 Task: Check the median sale price of single-family homes in the last 1 year.
Action: Mouse moved to (722, 71)
Screenshot: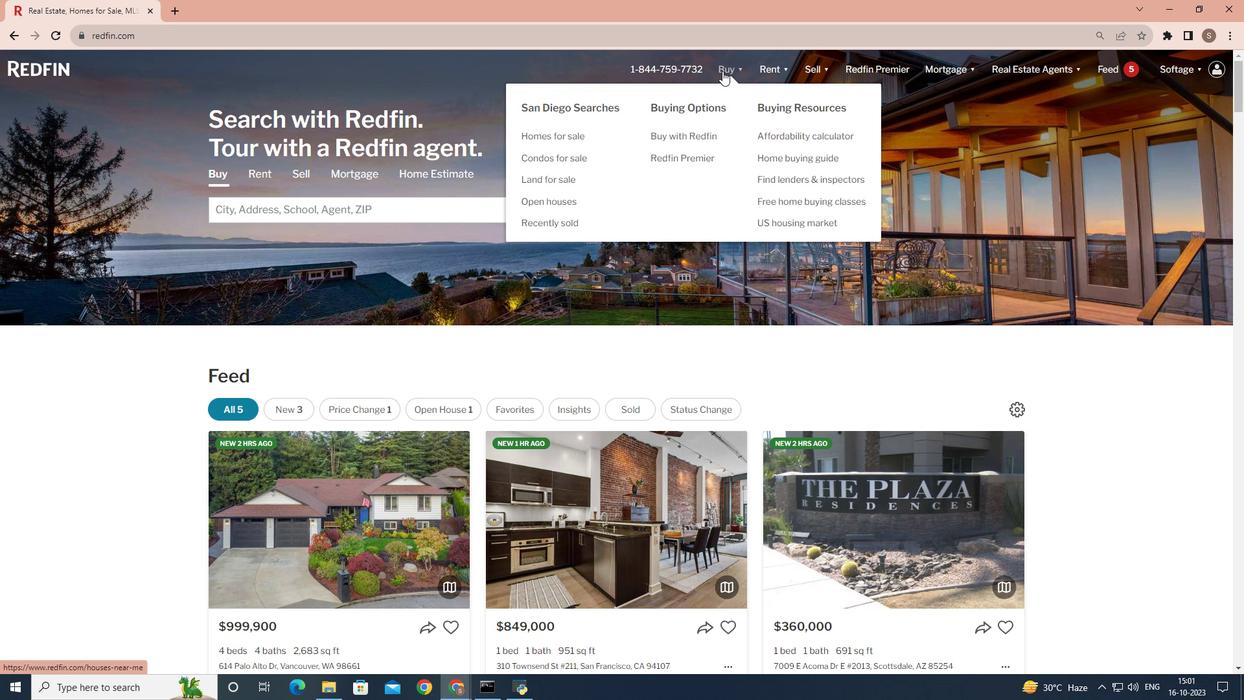 
Action: Mouse pressed left at (722, 71)
Screenshot: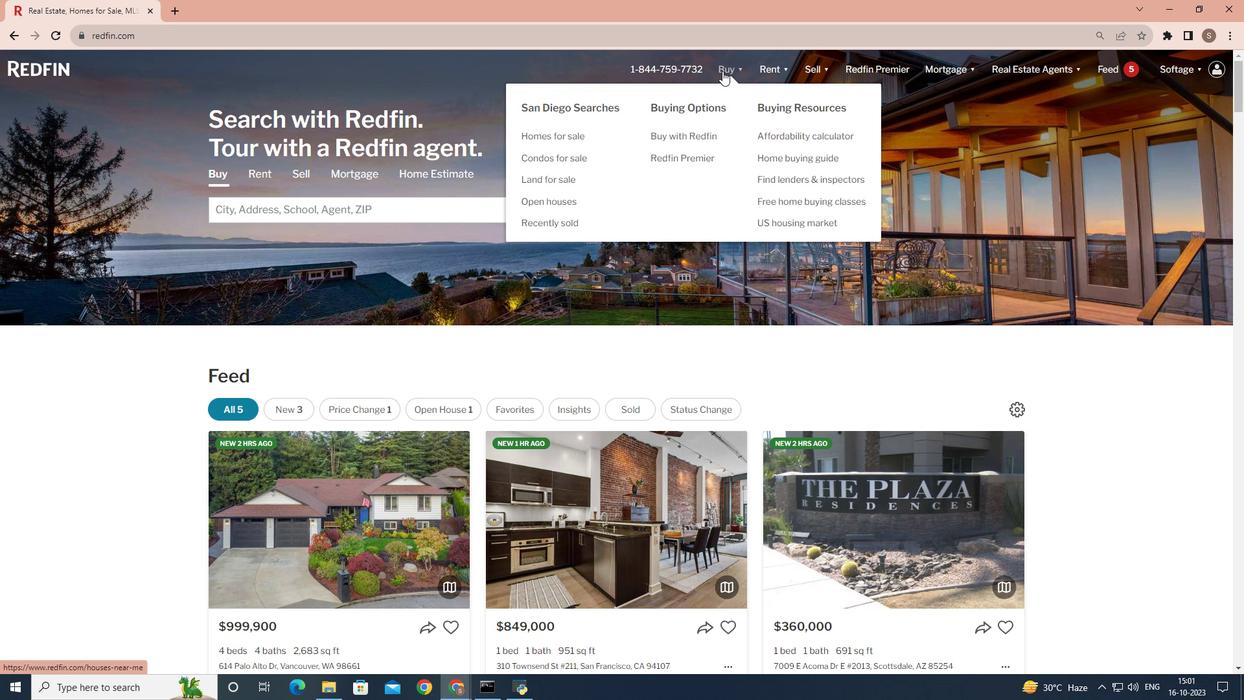
Action: Mouse moved to (388, 266)
Screenshot: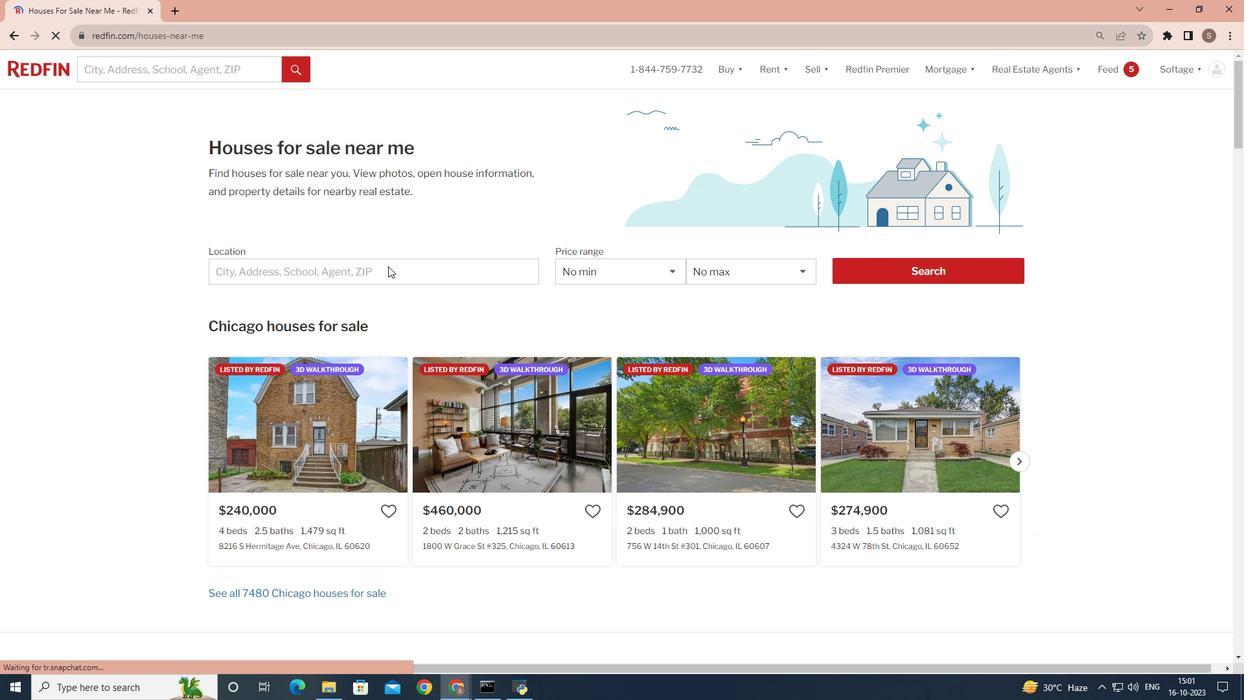 
Action: Mouse pressed left at (388, 266)
Screenshot: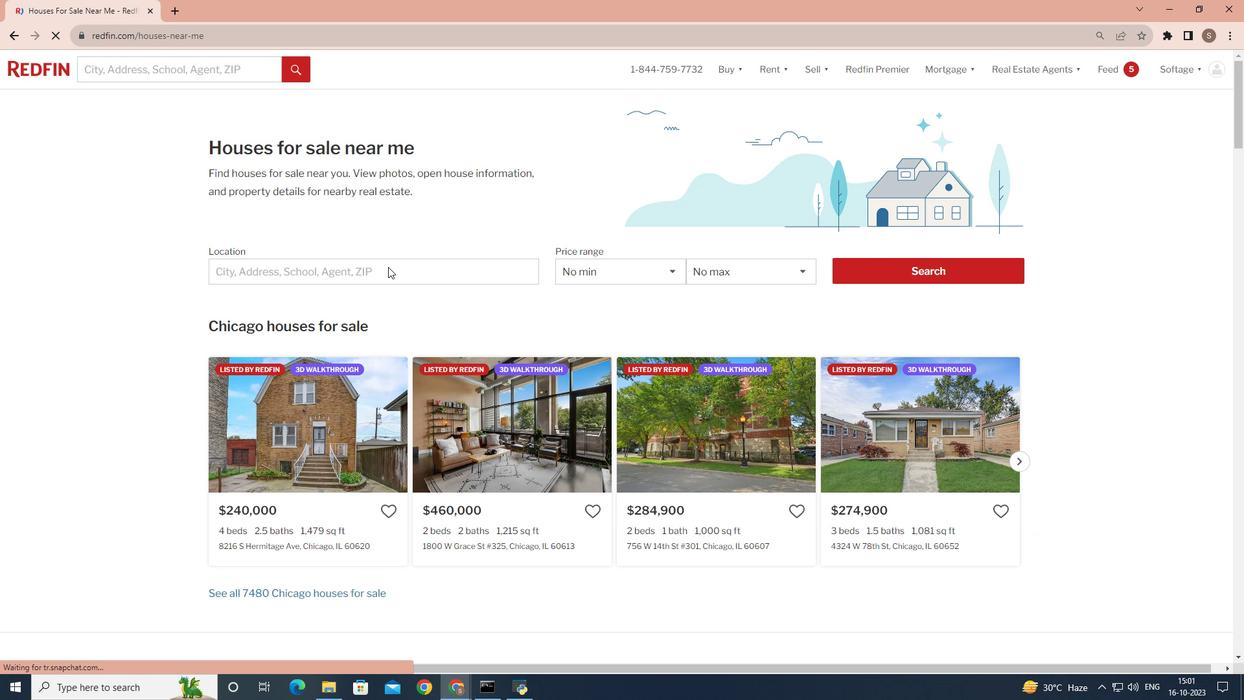
Action: Mouse moved to (352, 276)
Screenshot: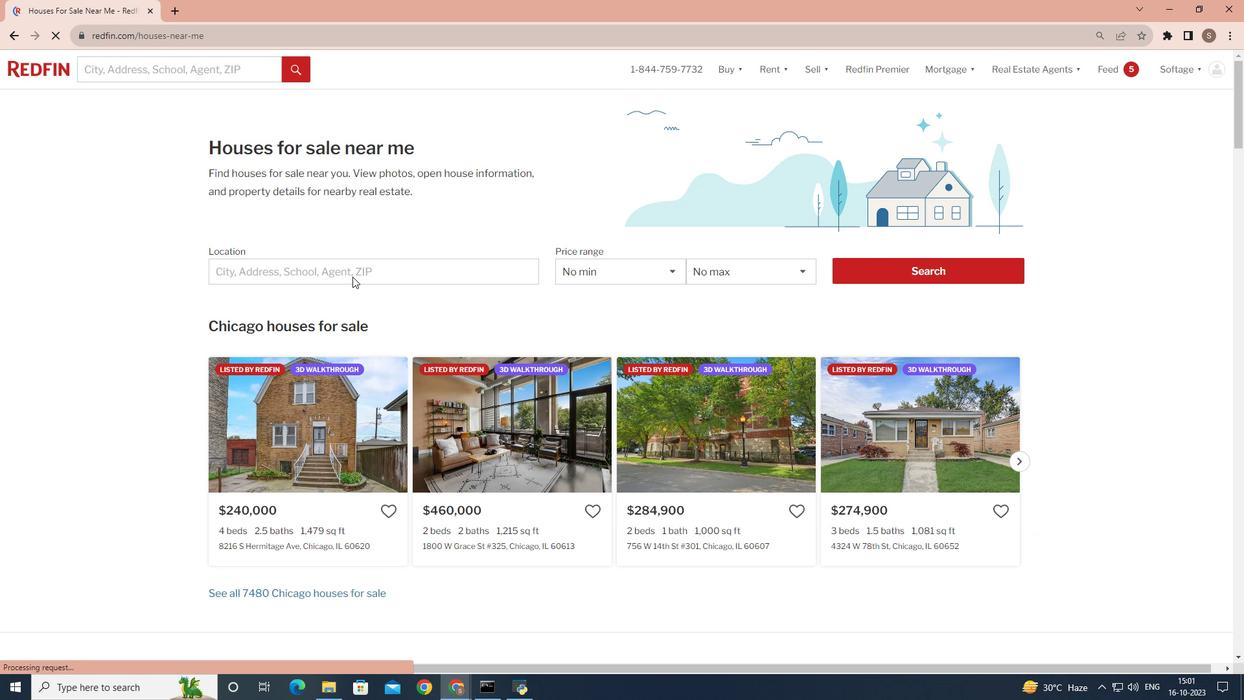 
Action: Mouse pressed left at (352, 276)
Screenshot: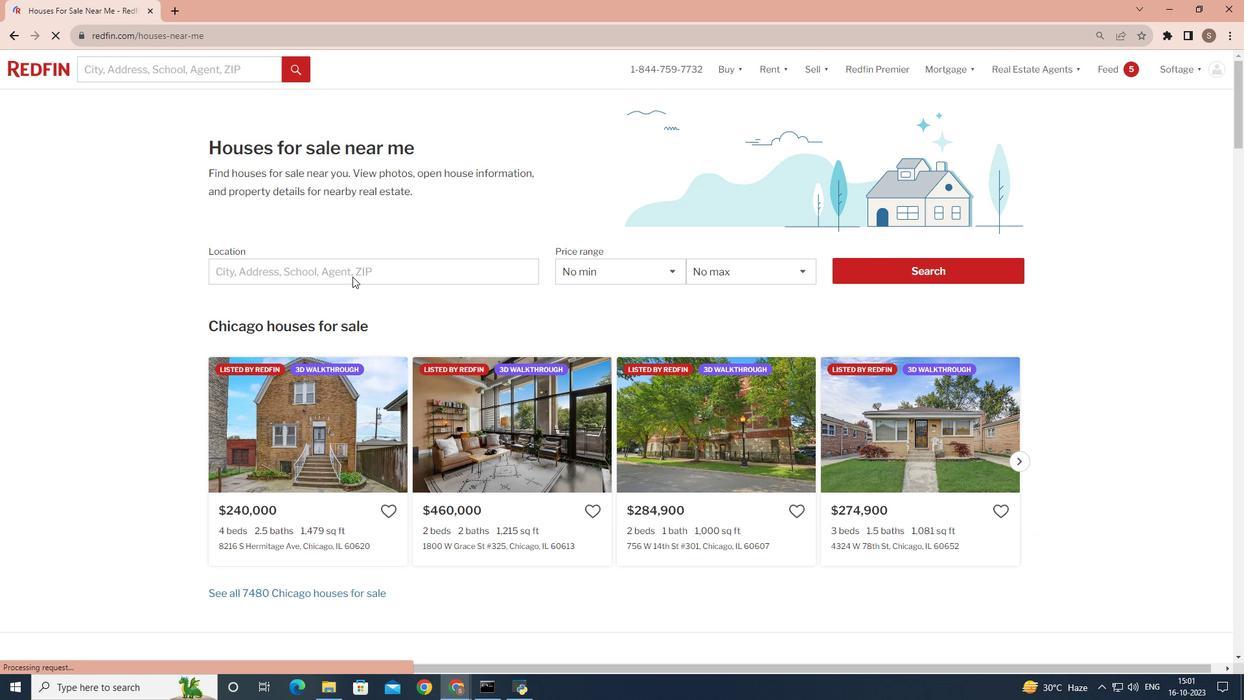 
Action: Mouse moved to (320, 270)
Screenshot: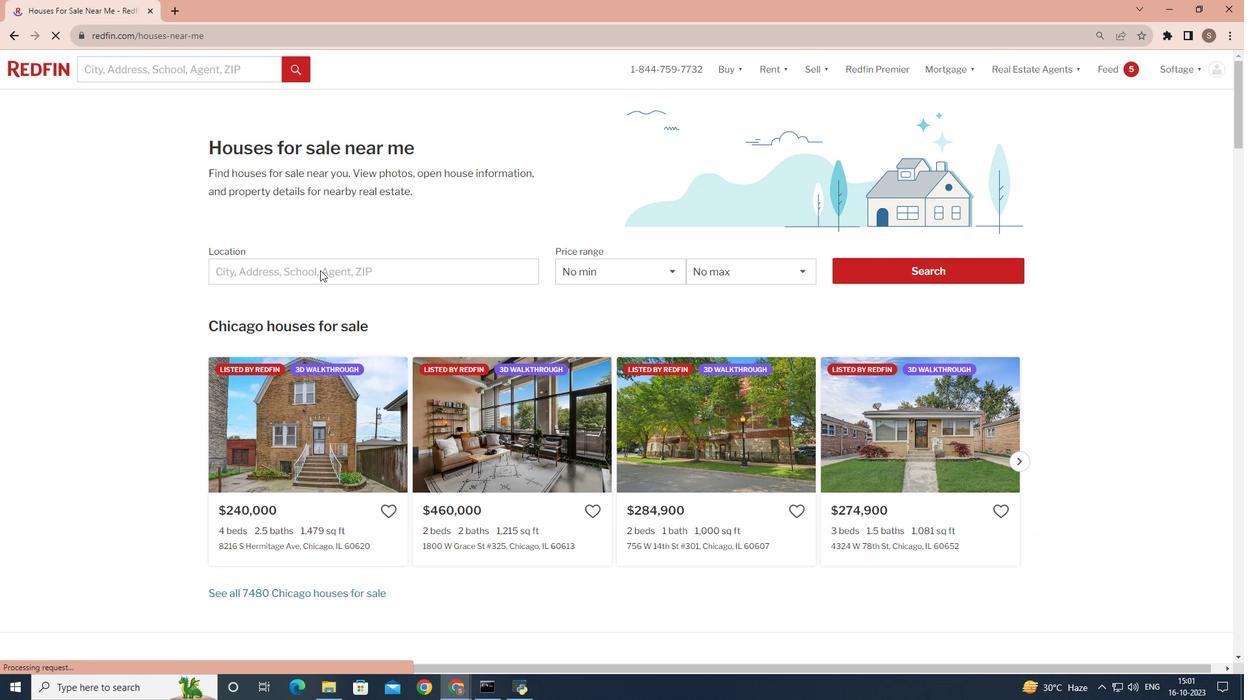 
Action: Mouse pressed left at (320, 270)
Screenshot: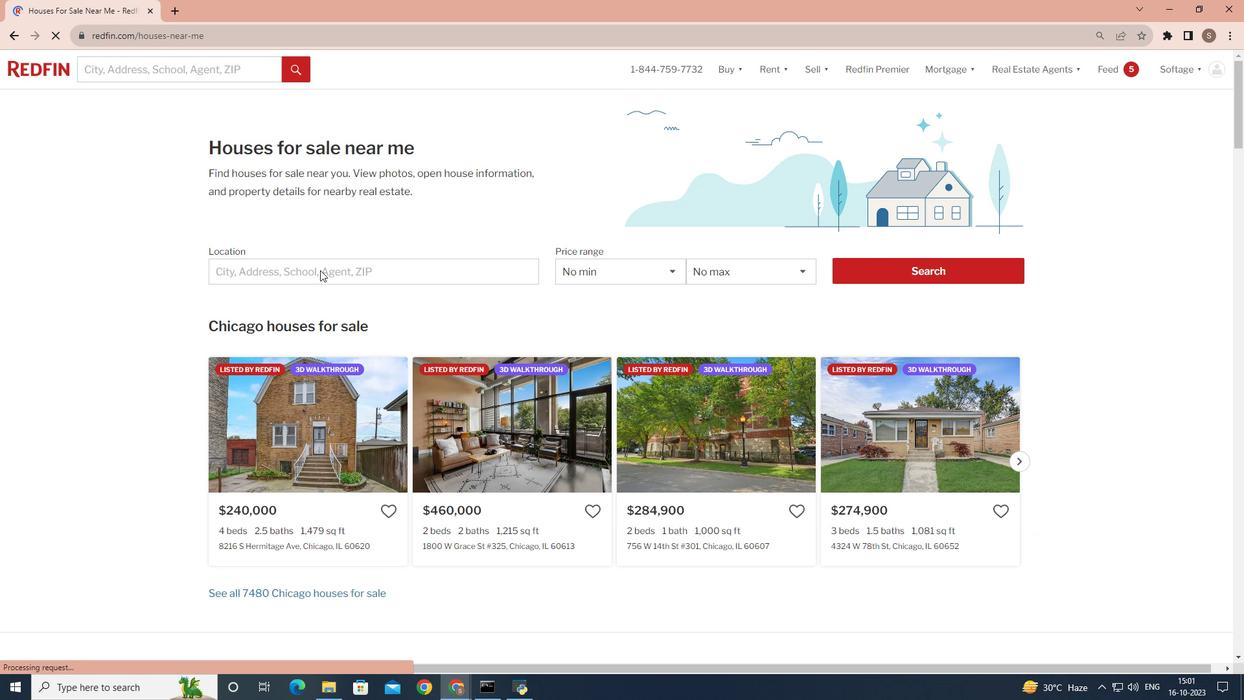 
Action: Key pressed <Key.shift>San<Key.space><Key.shift><Key.shift><Key.shift>Diego
Screenshot: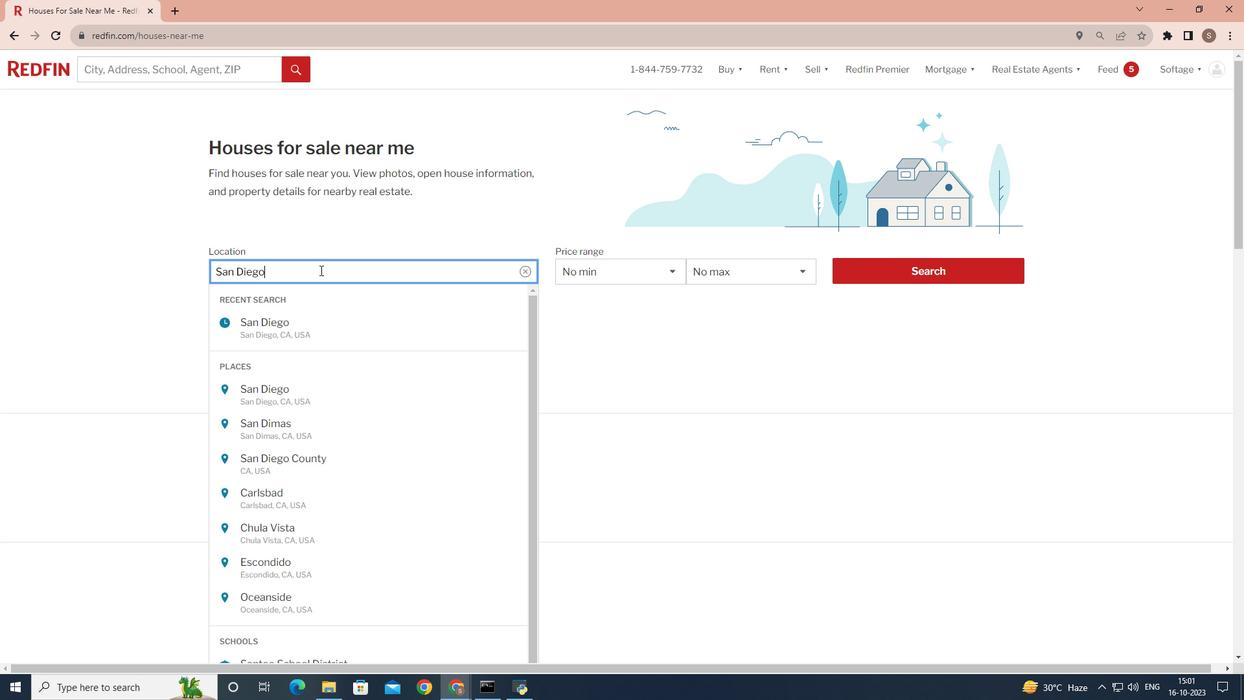 
Action: Mouse moved to (950, 278)
Screenshot: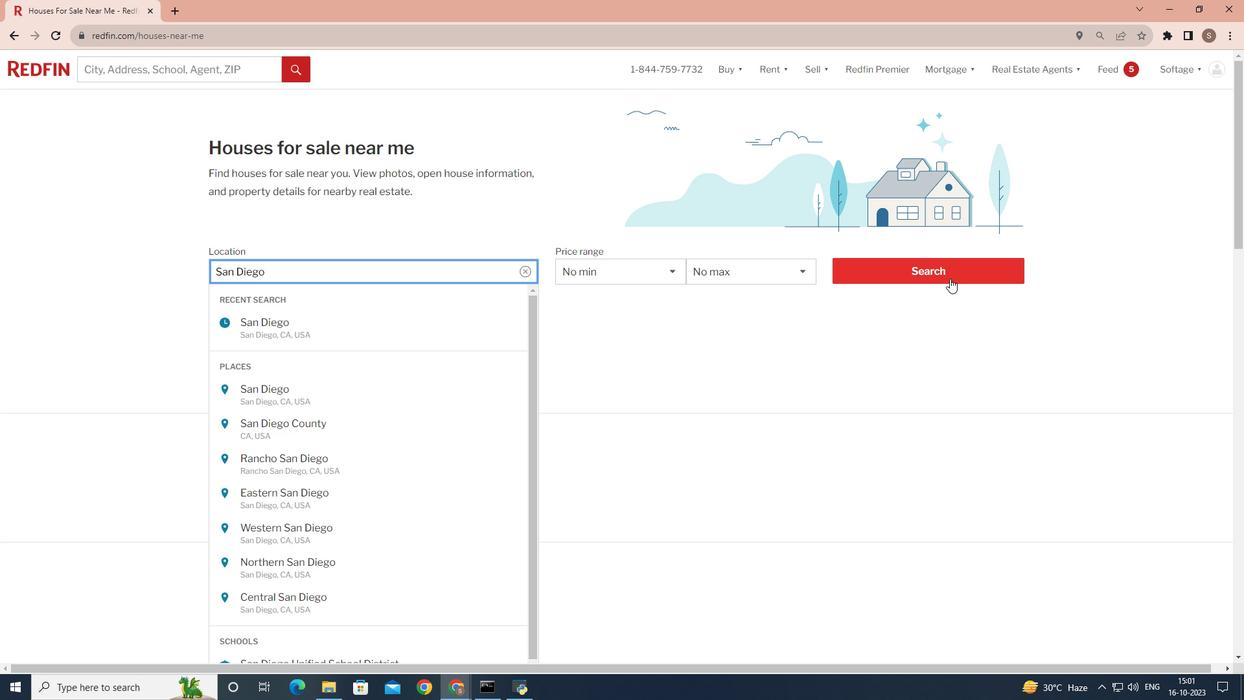 
Action: Mouse pressed left at (950, 278)
Screenshot: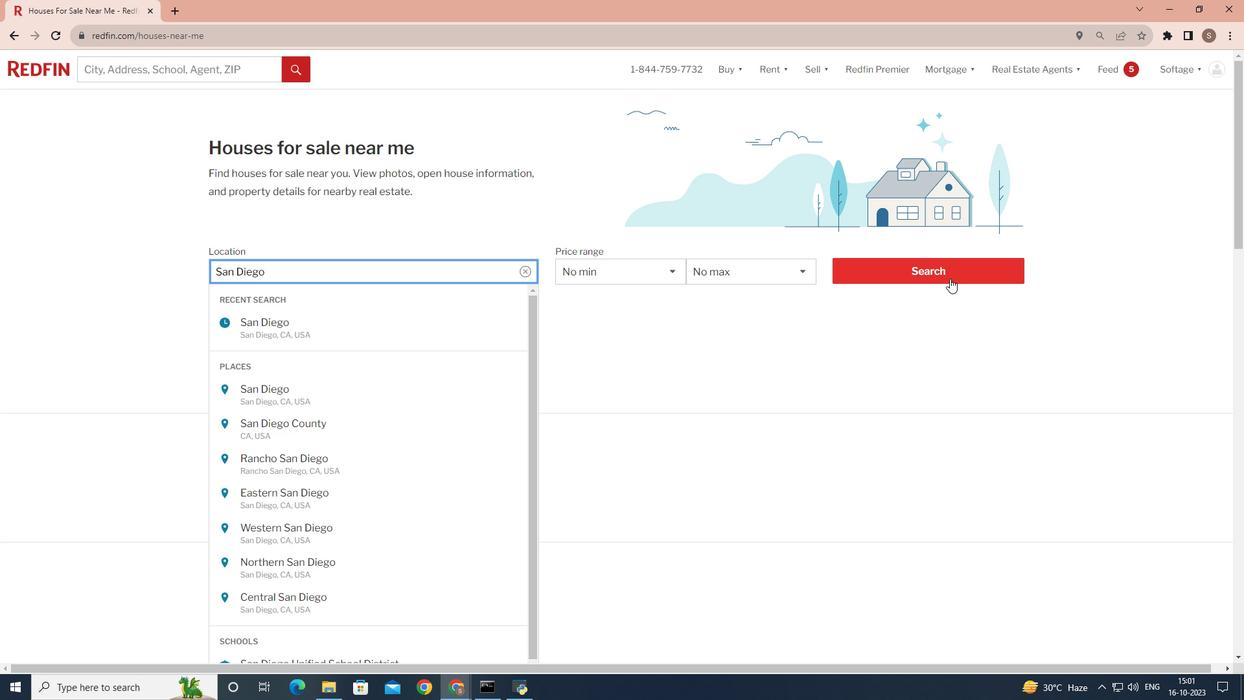 
Action: Mouse moved to (950, 272)
Screenshot: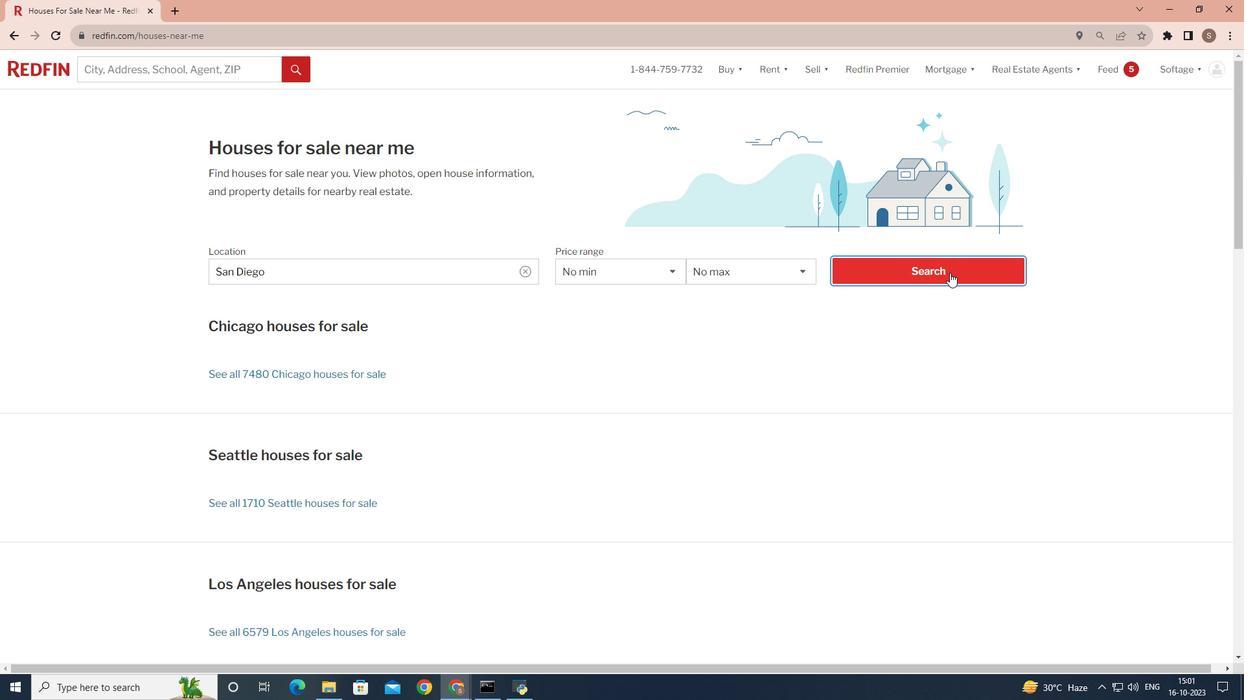 
Action: Mouse pressed left at (950, 272)
Screenshot: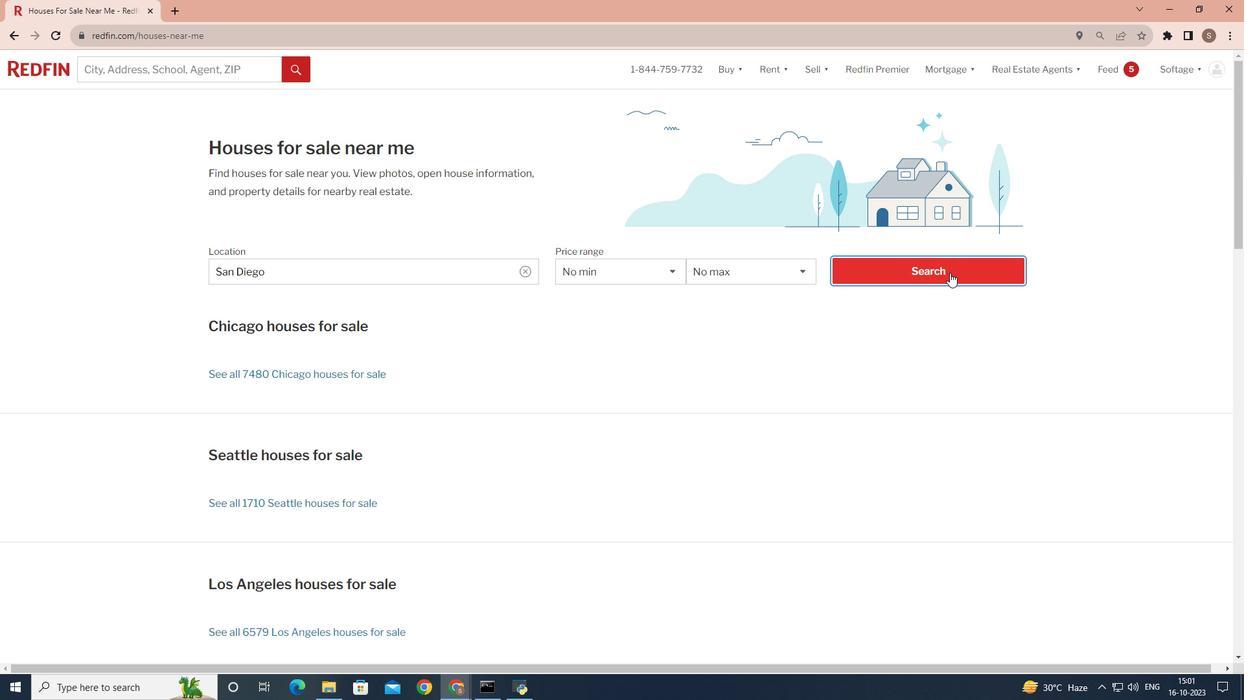 
Action: Mouse moved to (1083, 116)
Screenshot: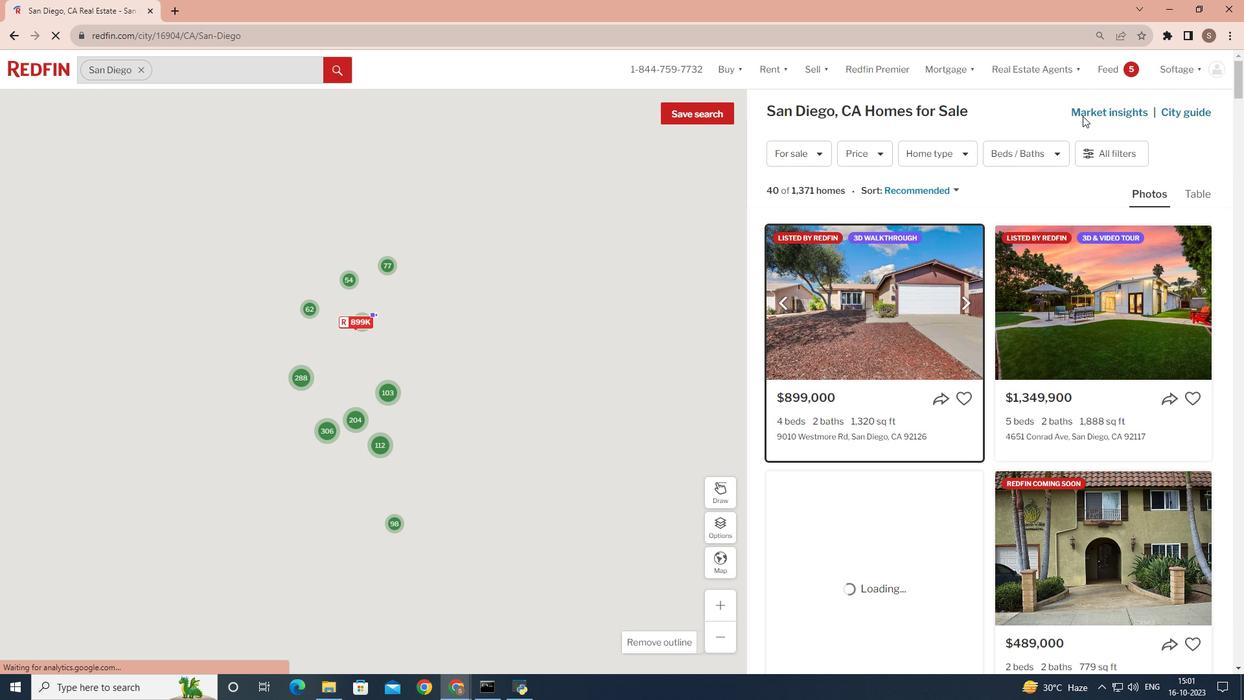 
Action: Mouse pressed left at (1083, 116)
Screenshot: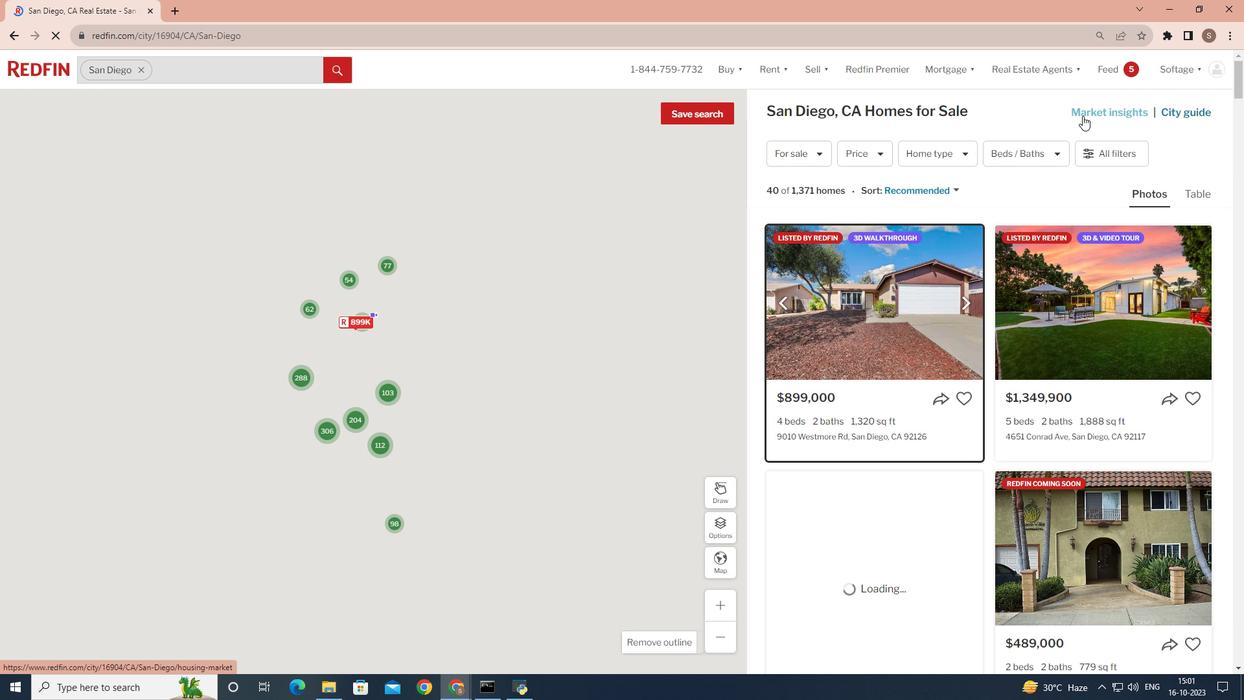 
Action: Mouse moved to (409, 360)
Screenshot: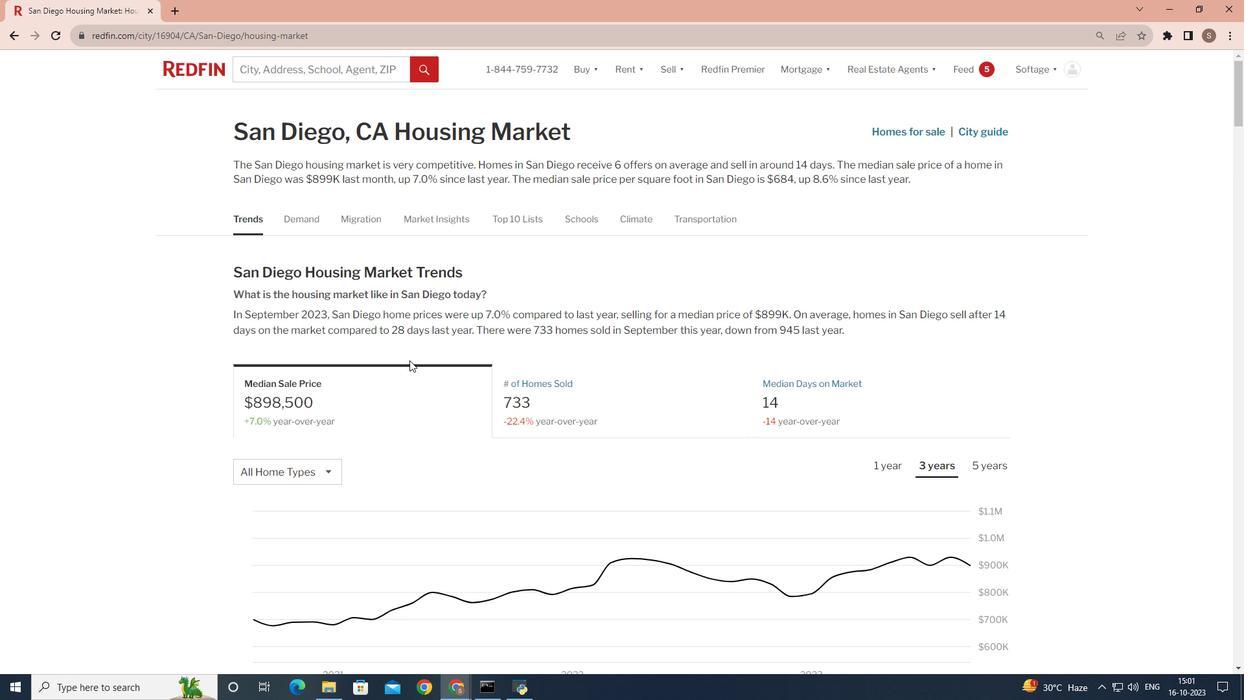 
Action: Mouse scrolled (409, 359) with delta (0, 0)
Screenshot: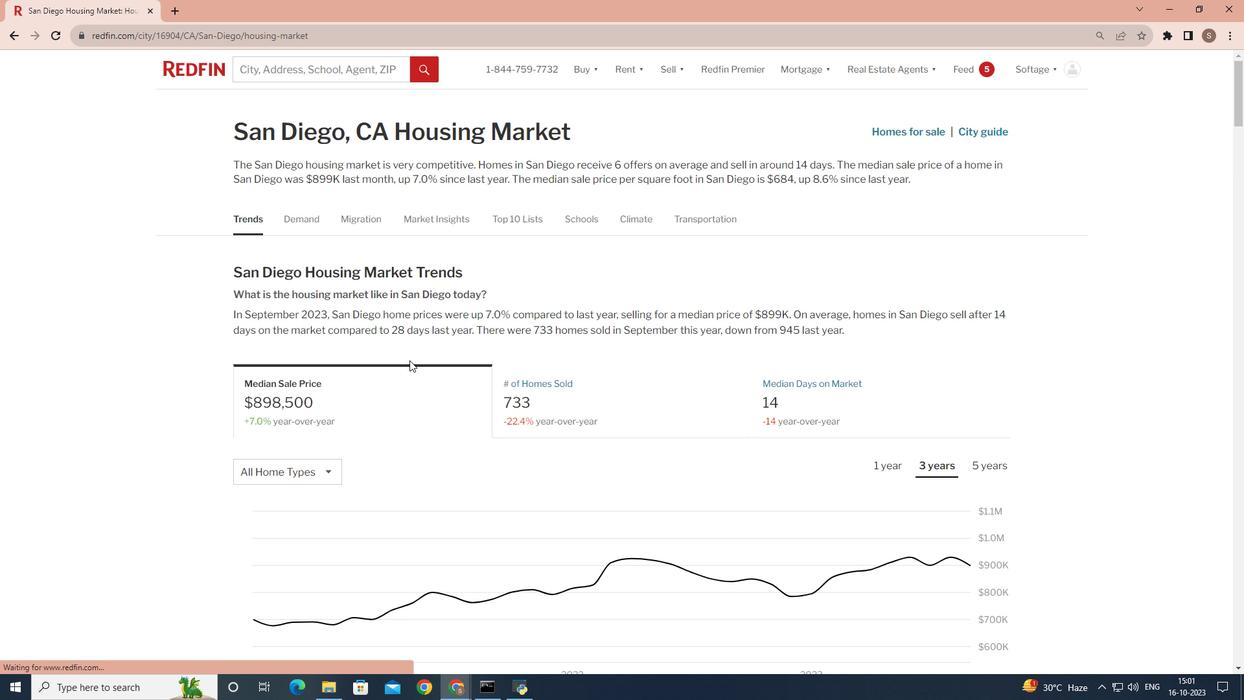
Action: Mouse moved to (332, 407)
Screenshot: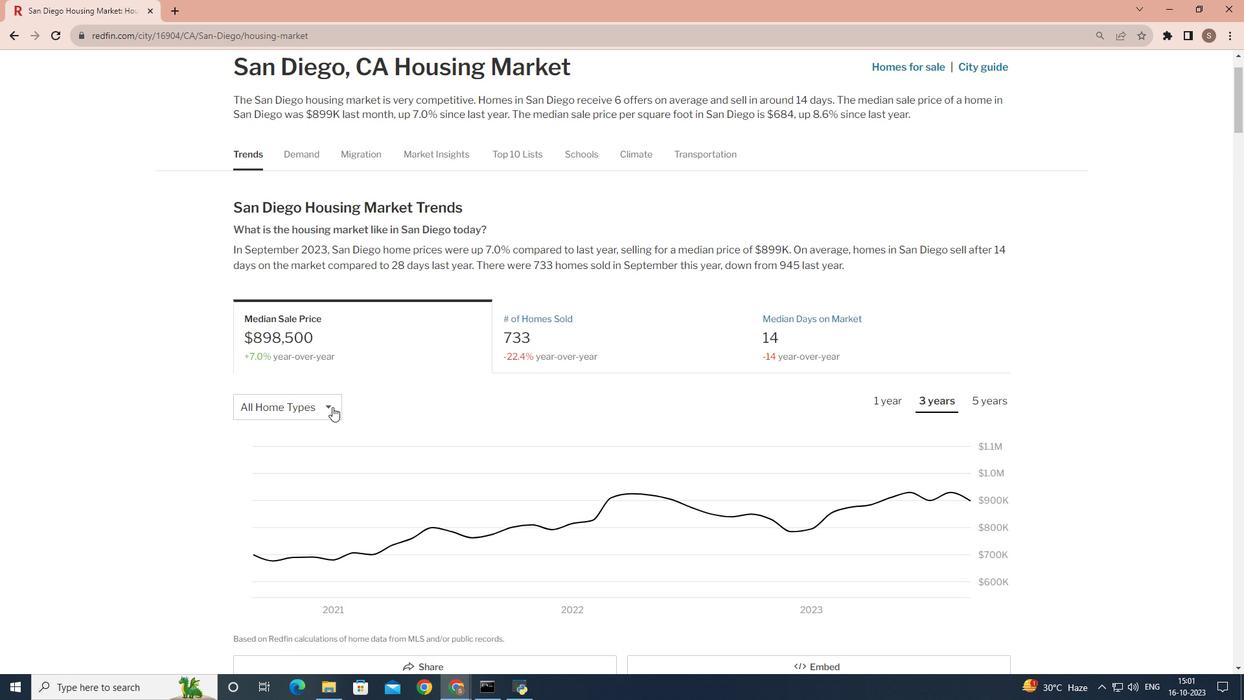 
Action: Mouse pressed left at (332, 407)
Screenshot: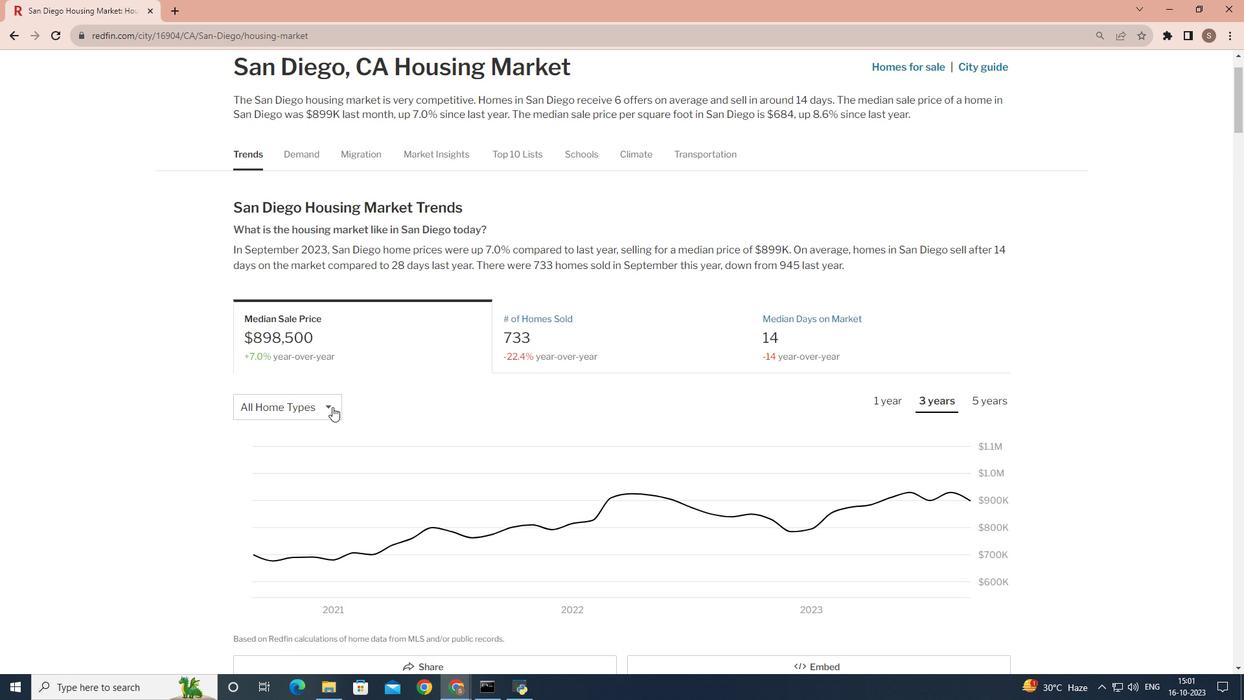 
Action: Mouse moved to (320, 462)
Screenshot: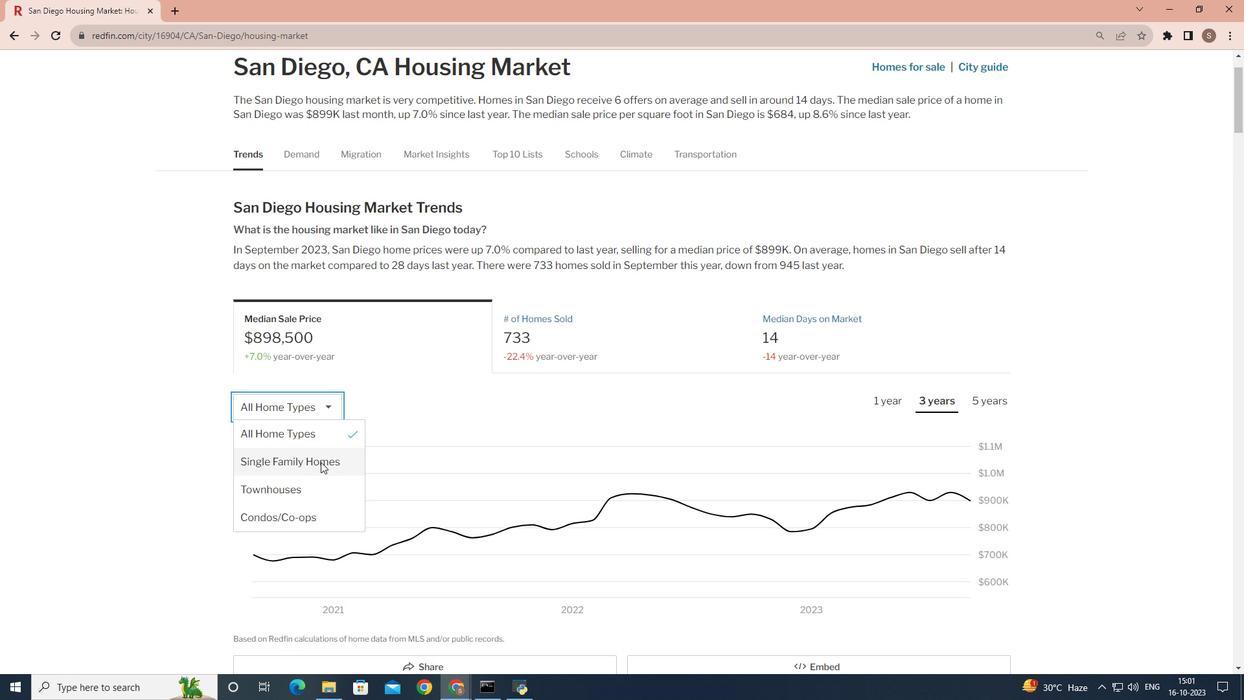 
Action: Mouse pressed left at (320, 462)
Screenshot: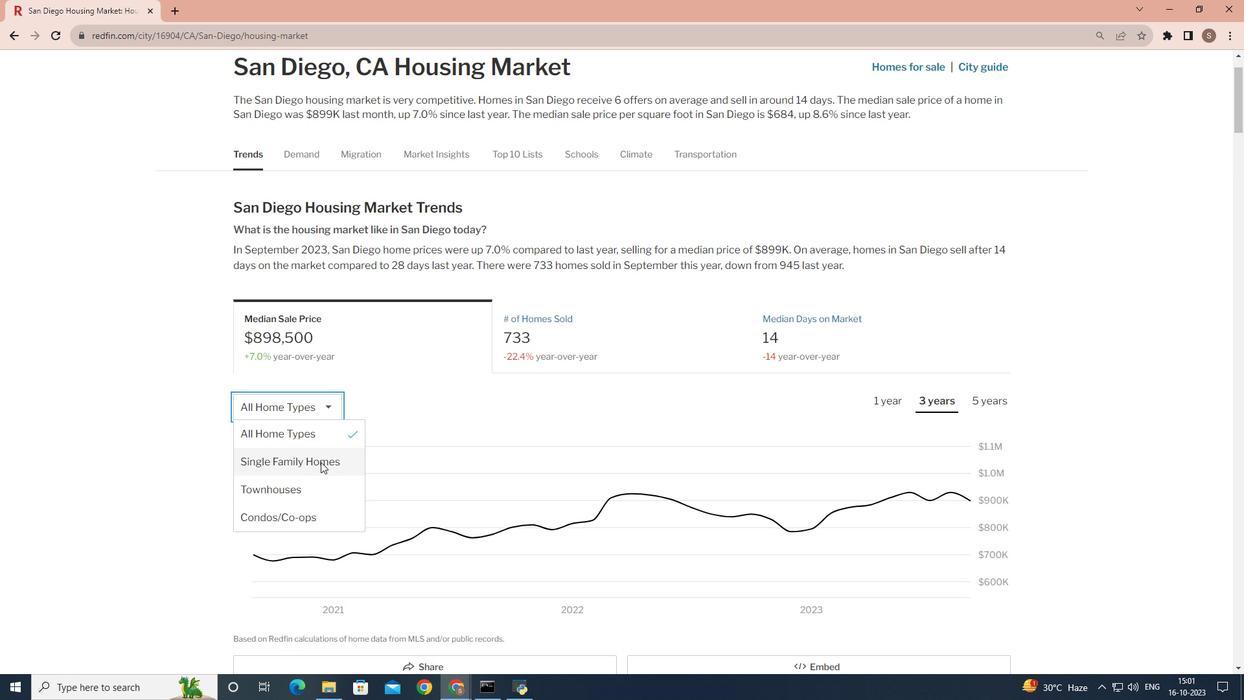 
Action: Mouse moved to (885, 401)
Screenshot: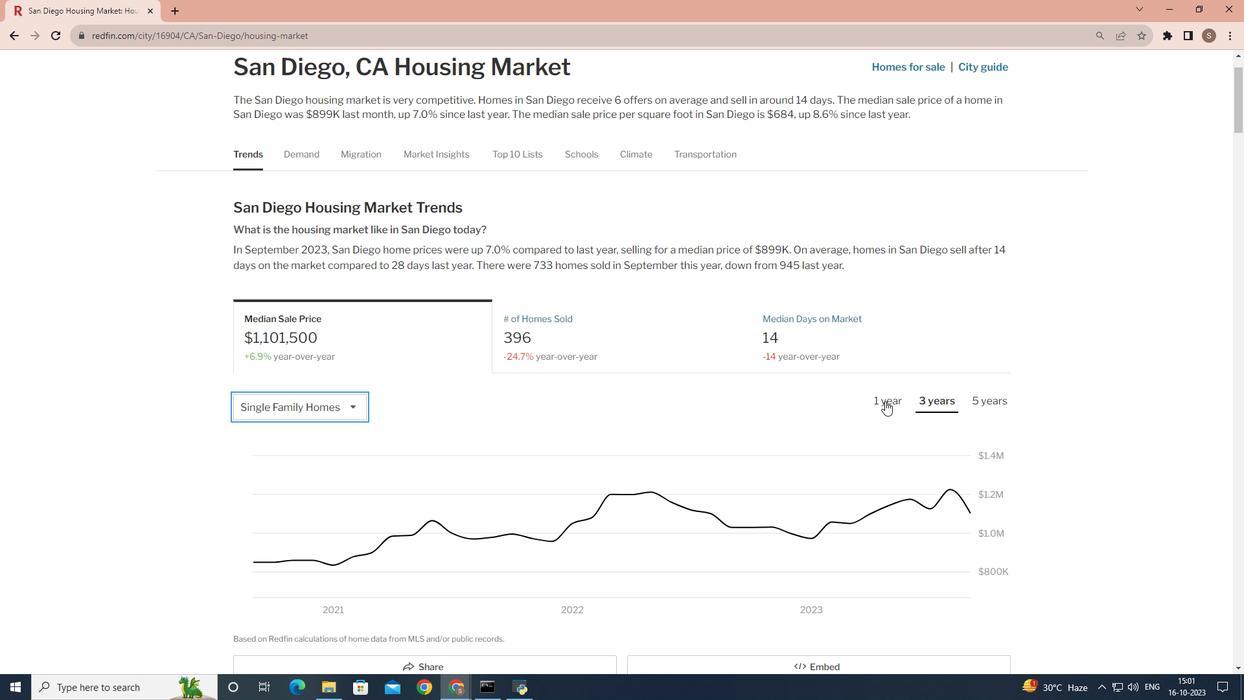 
Action: Mouse pressed left at (885, 401)
Screenshot: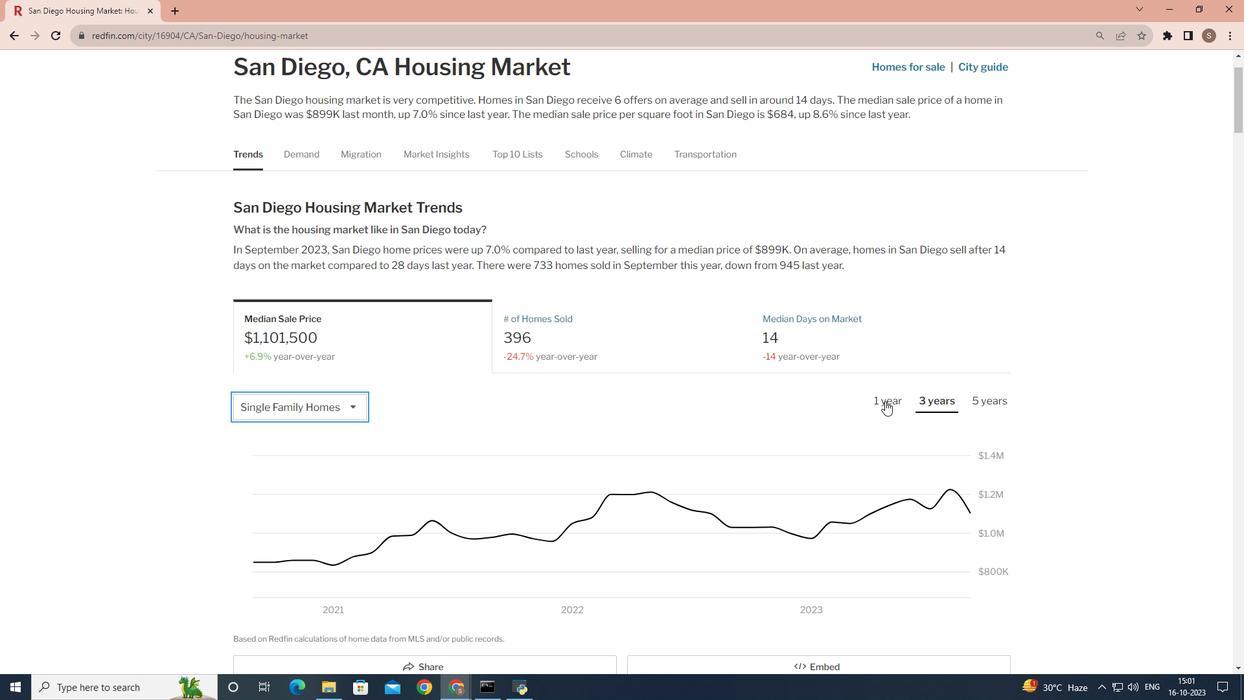 
Action: Mouse scrolled (885, 400) with delta (0, 0)
Screenshot: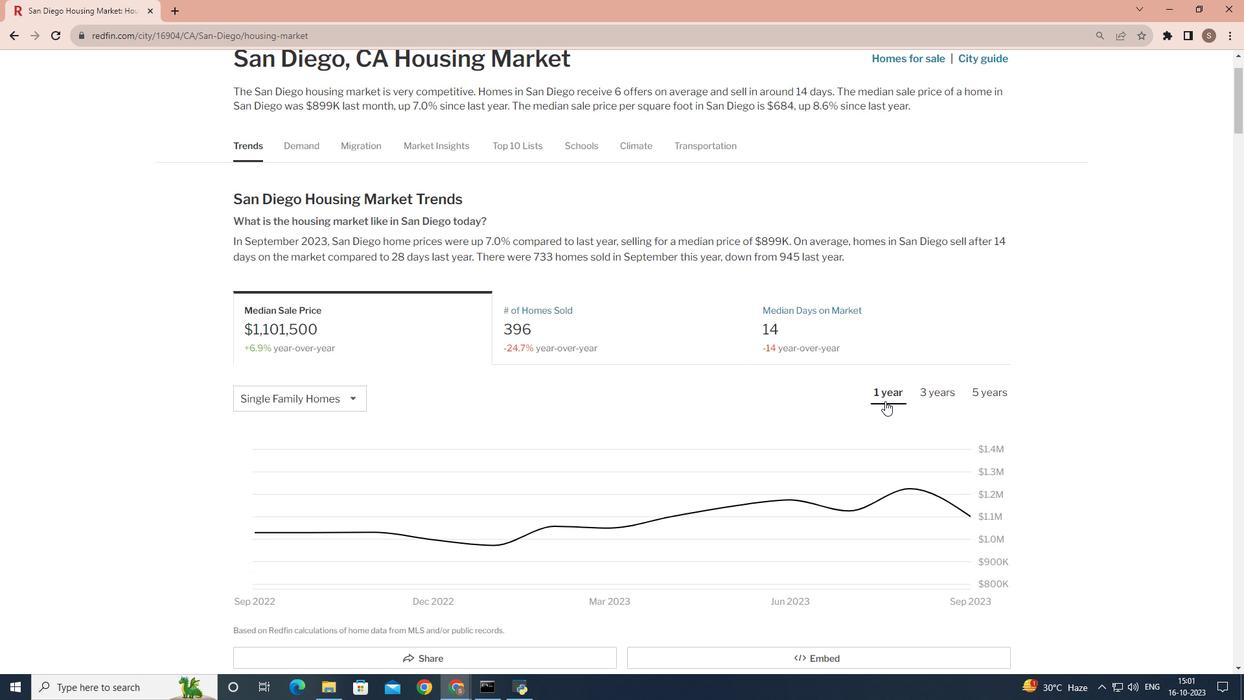 
